 Task: Find flights from Rome to Barcelona departing on August 4 and returning on August 10.
Action: Mouse moved to (386, 210)
Screenshot: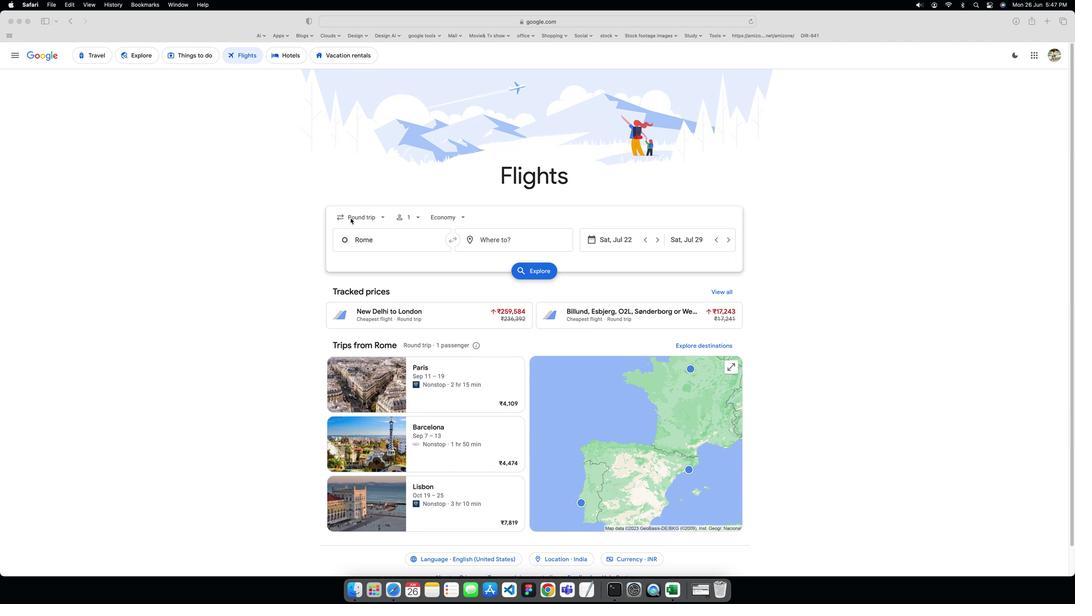 
Action: Mouse pressed left at (386, 210)
Screenshot: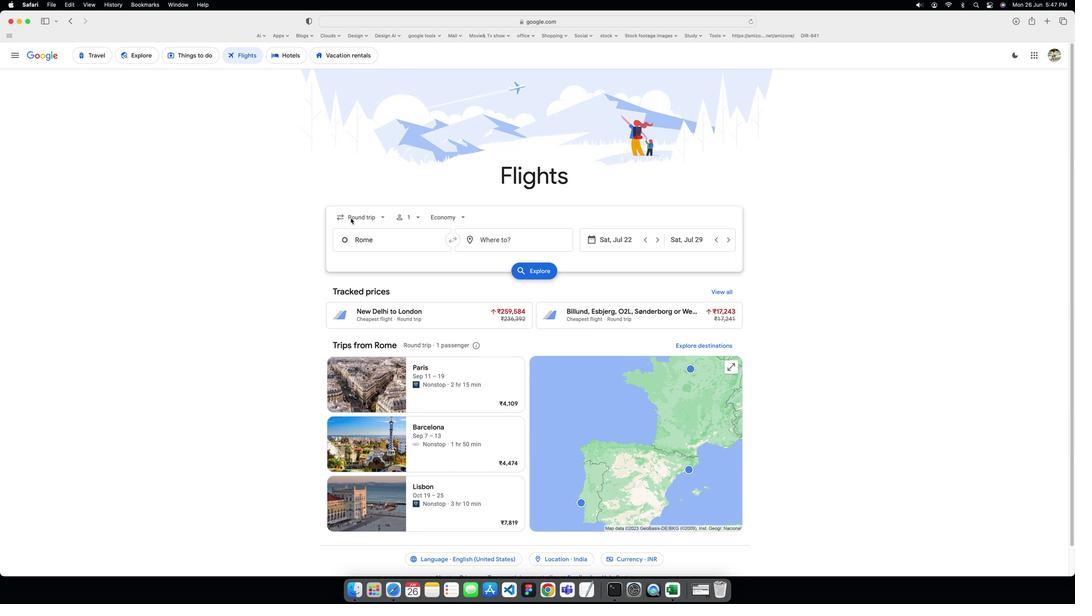 
Action: Mouse moved to (393, 210)
Screenshot: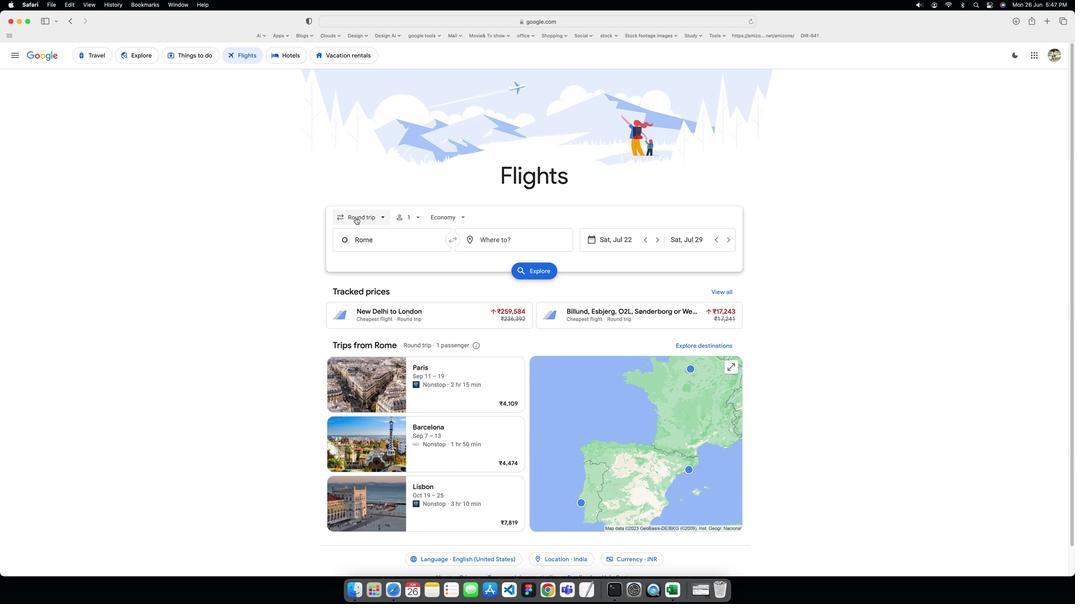 
Action: Mouse pressed left at (393, 210)
Screenshot: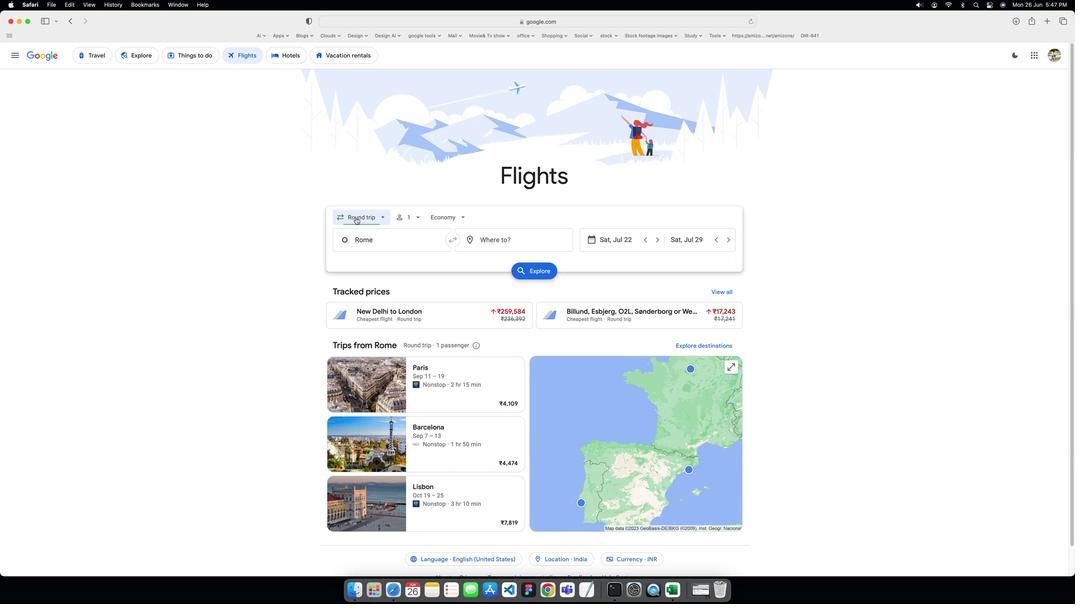 
Action: Mouse moved to (398, 235)
Screenshot: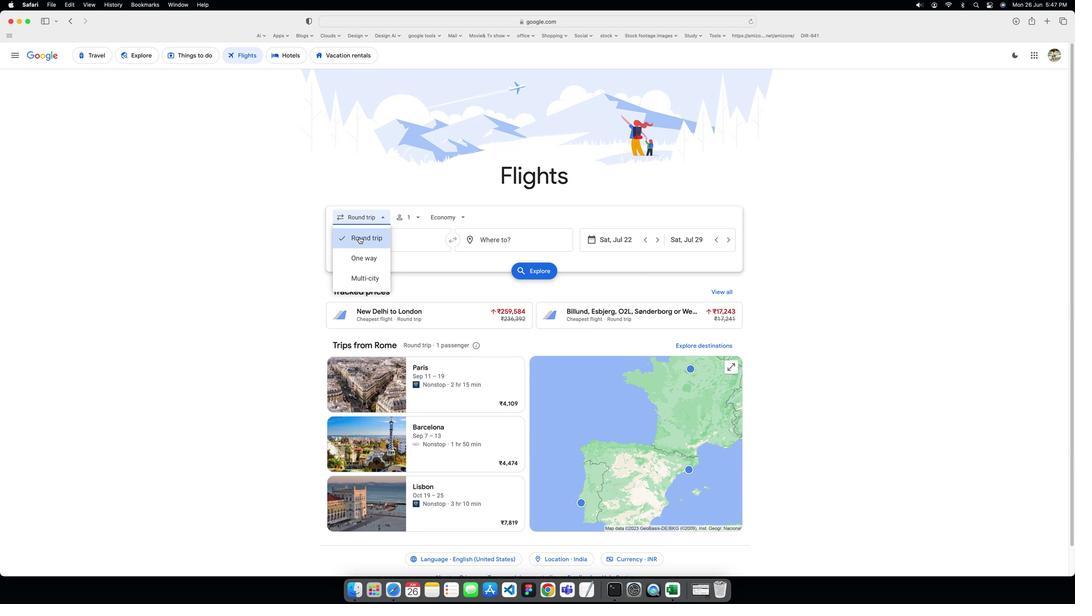 
Action: Mouse pressed left at (398, 235)
Screenshot: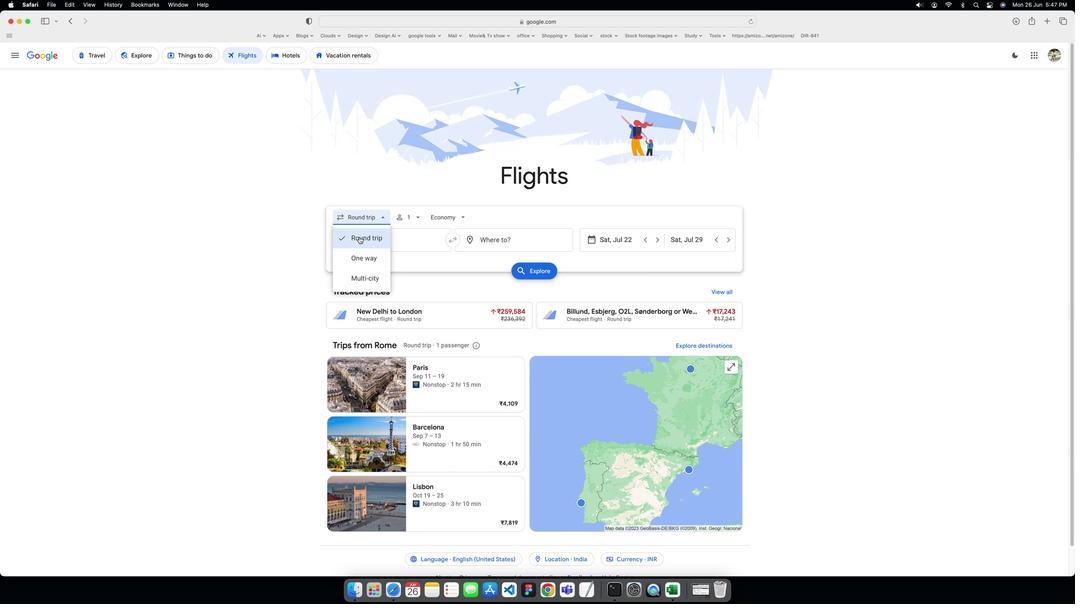 
Action: Mouse moved to (443, 242)
Screenshot: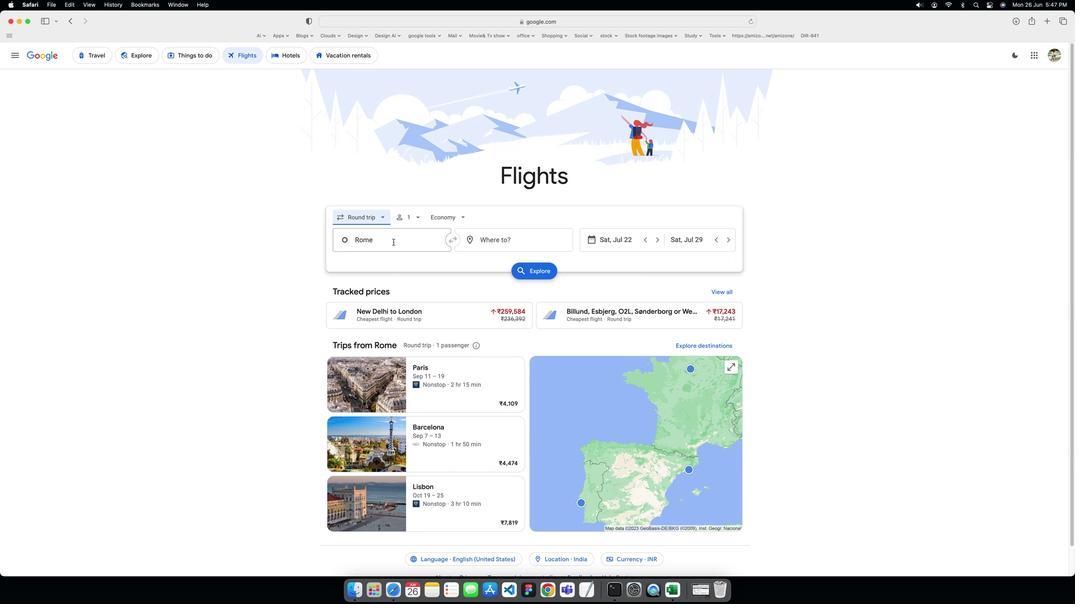
Action: Mouse pressed left at (443, 242)
Screenshot: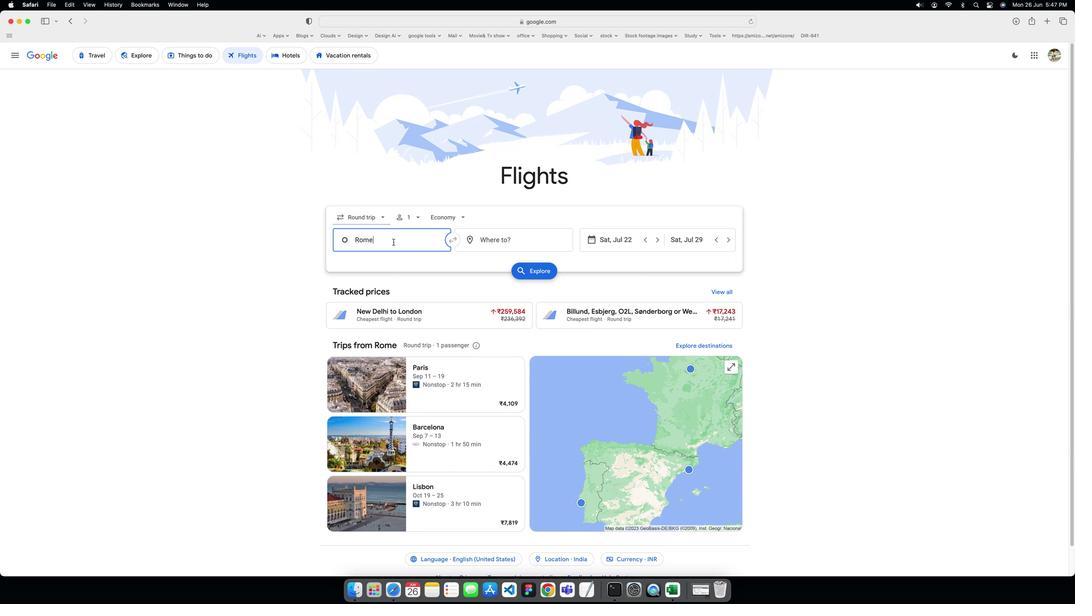 
Action: Key pressed Key.caps_lock'R'Key.caps_lock'o''m''e'
Screenshot: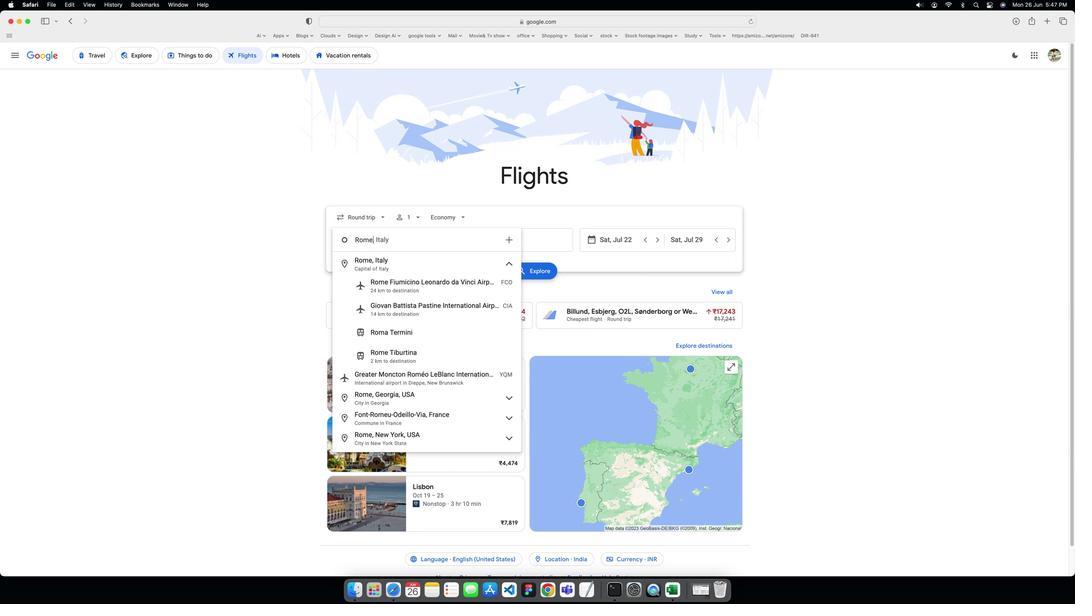
Action: Mouse moved to (431, 269)
Screenshot: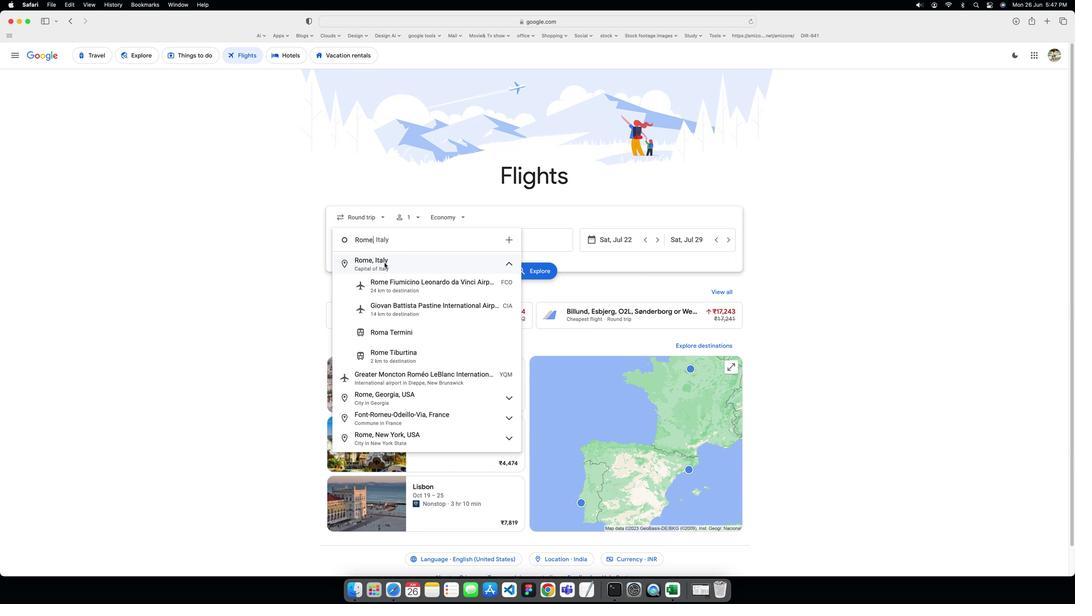 
Action: Mouse pressed left at (431, 269)
Screenshot: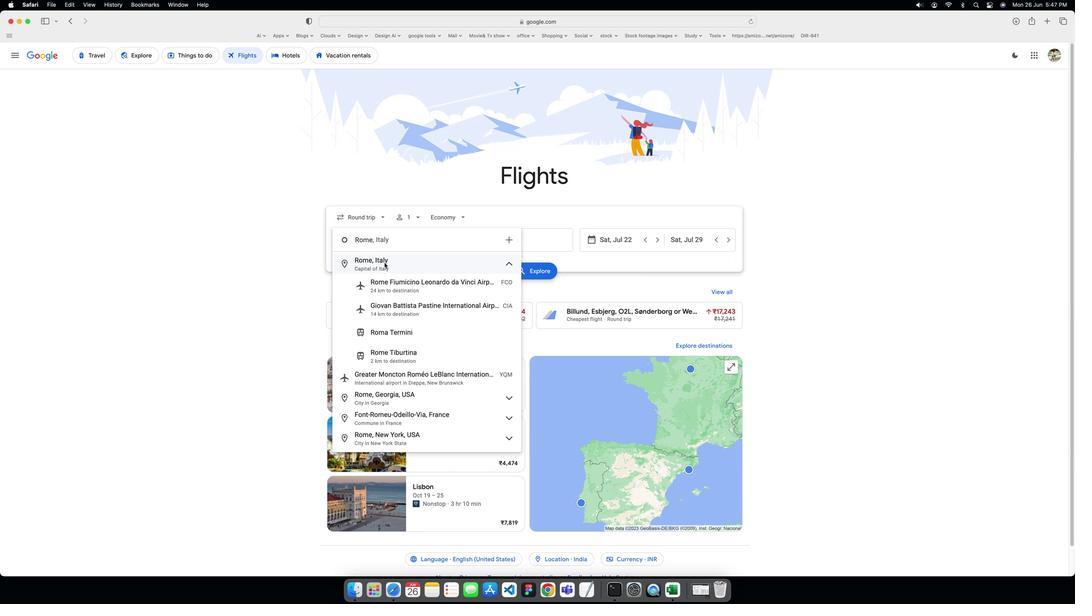 
Action: Mouse moved to (574, 237)
Screenshot: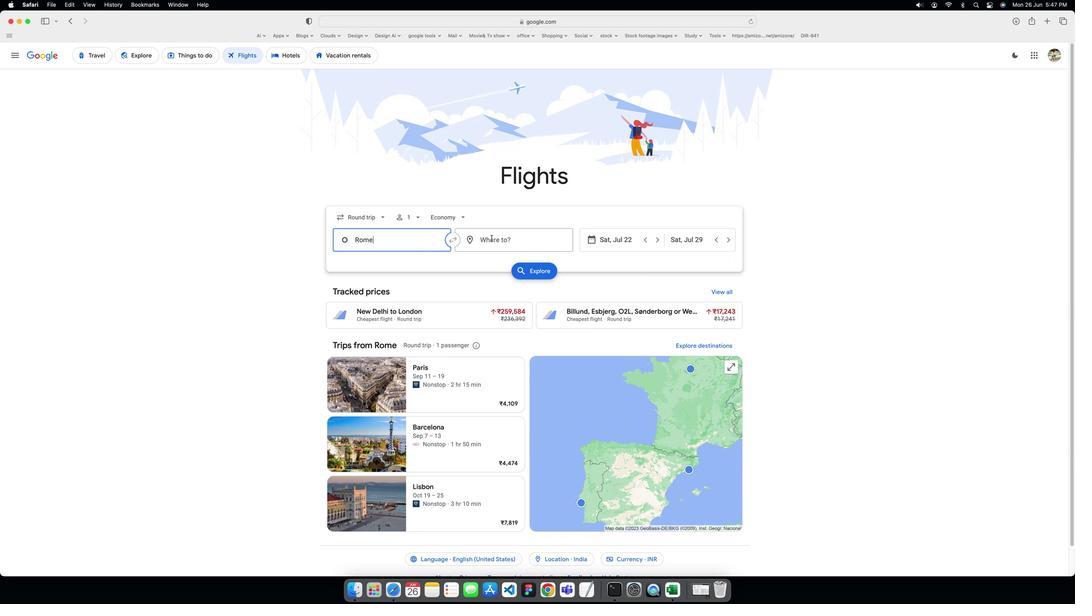 
Action: Mouse pressed left at (574, 237)
Screenshot: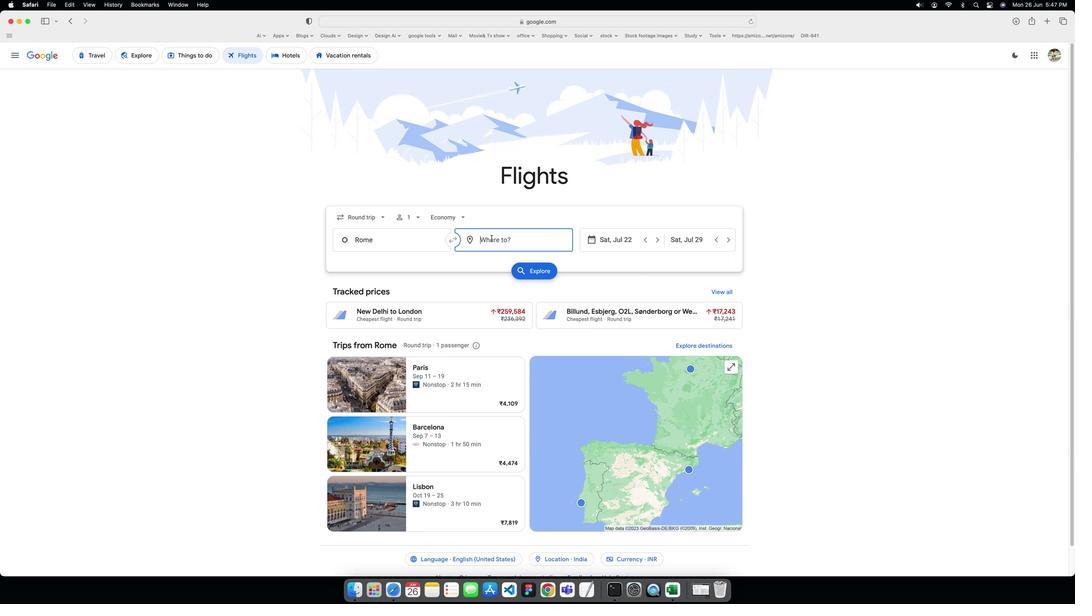 
Action: Key pressed Key.caps_lock'B'Key.caps_lock'a''r''c'
Screenshot: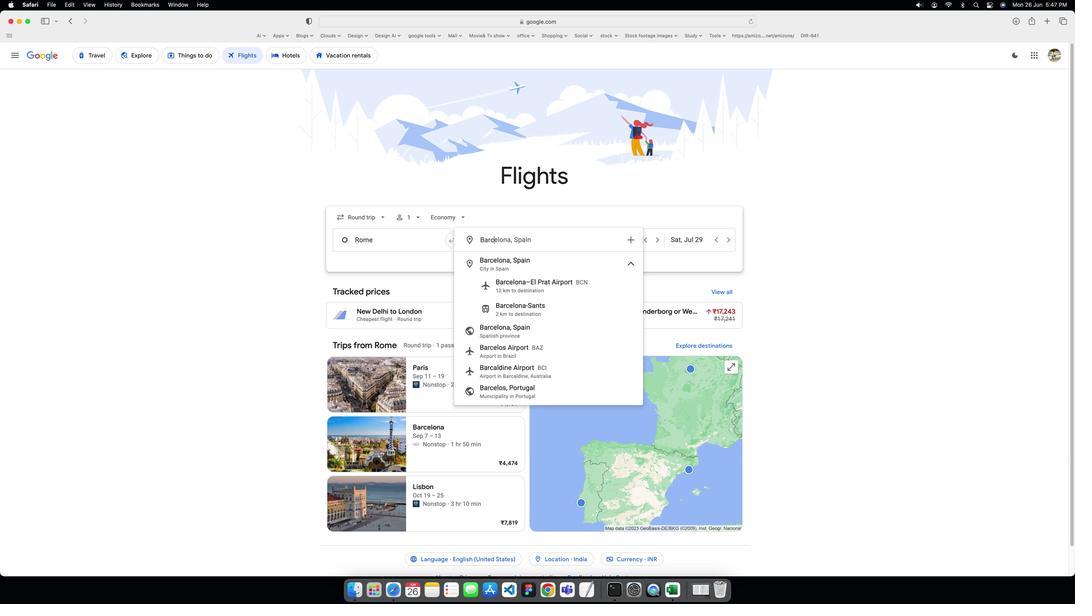 
Action: Mouse moved to (597, 264)
Screenshot: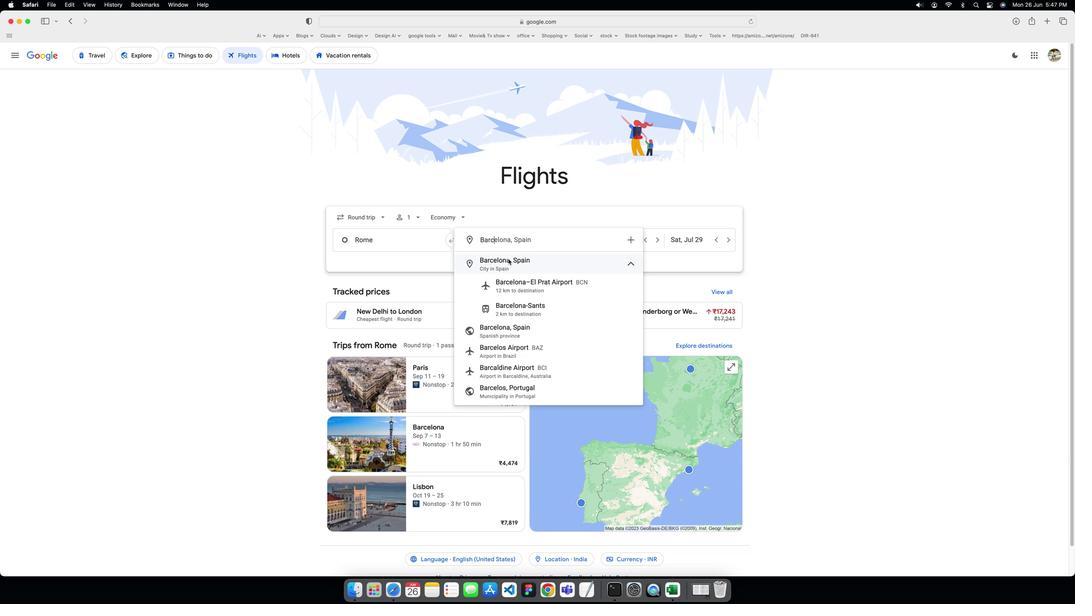 
Action: Mouse pressed left at (597, 264)
Screenshot: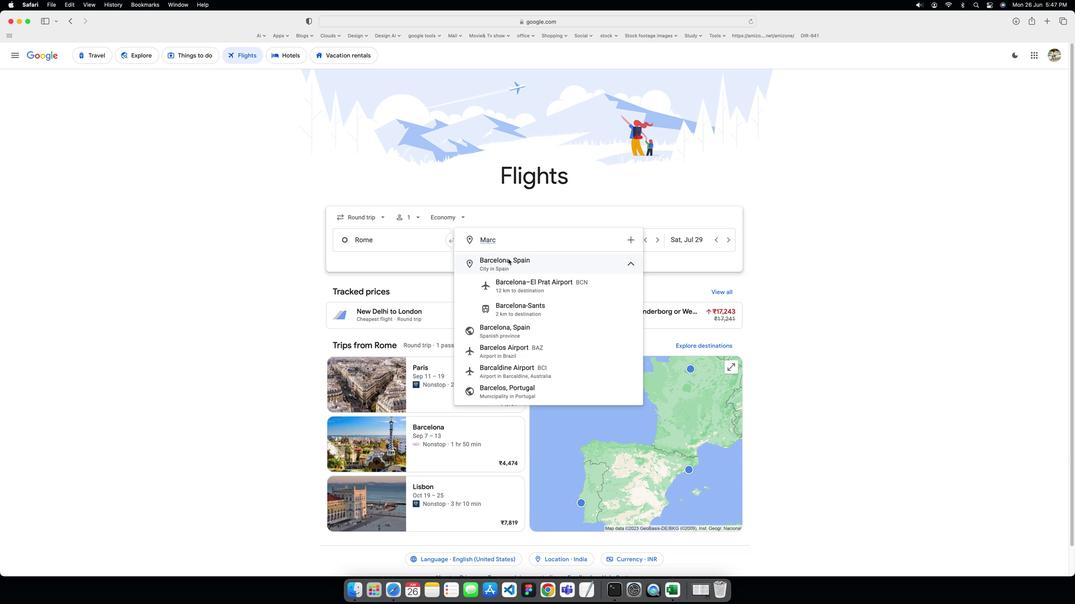 
Action: Mouse moved to (767, 243)
Screenshot: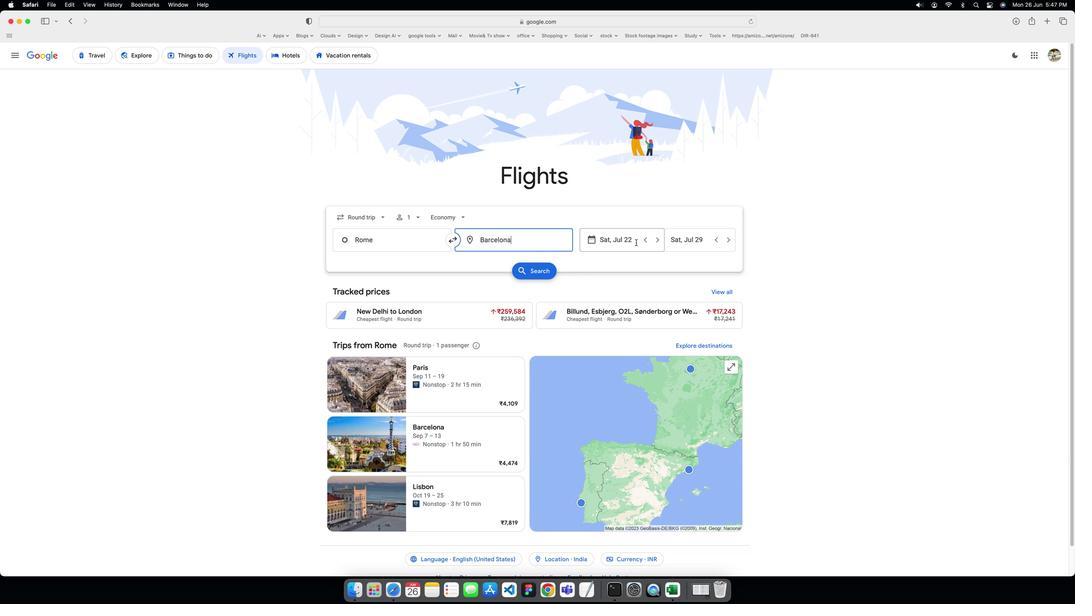 
Action: Mouse pressed left at (767, 243)
Screenshot: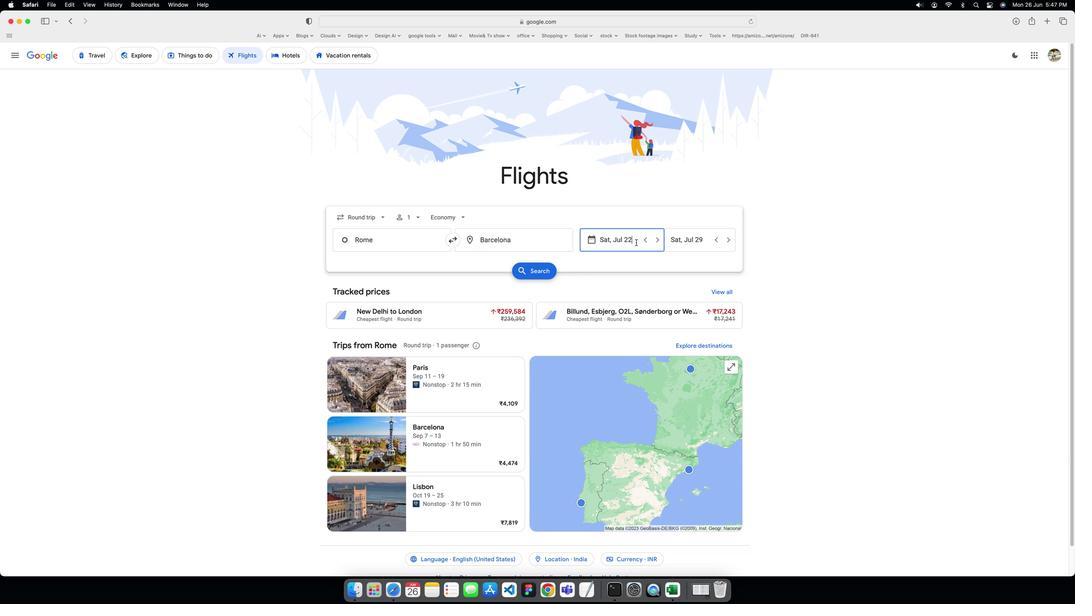 
Action: Mouse moved to (902, 378)
Screenshot: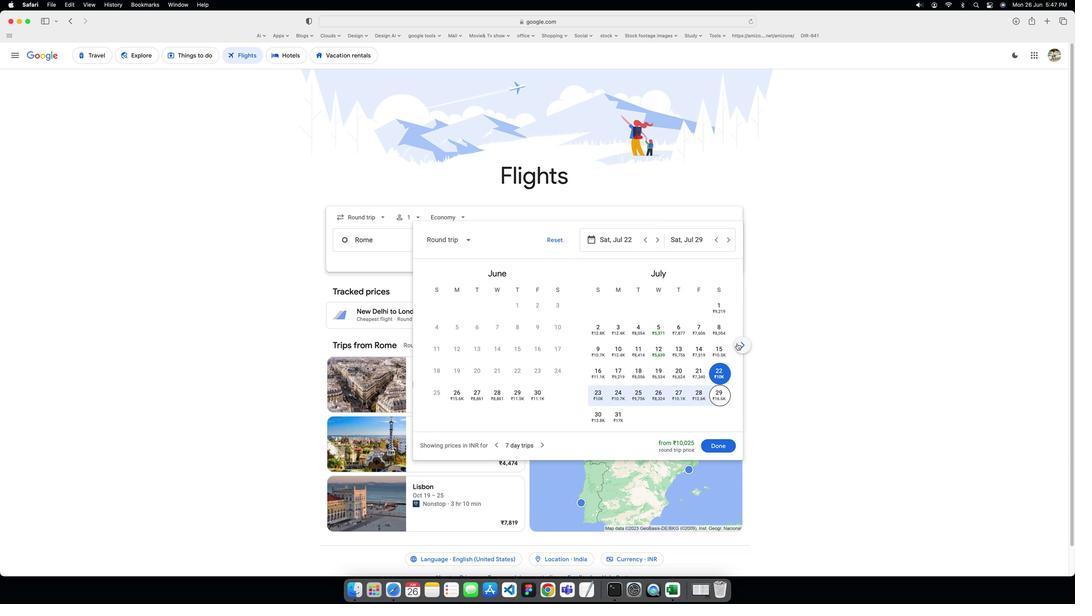 
Action: Mouse pressed left at (902, 378)
Screenshot: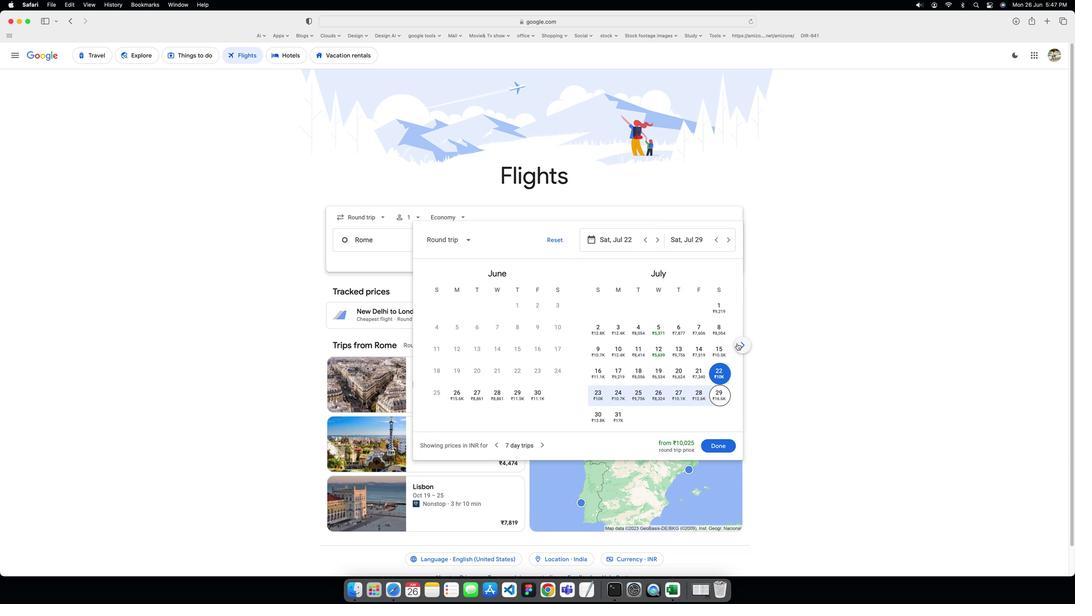 
Action: Mouse moved to (849, 321)
Screenshot: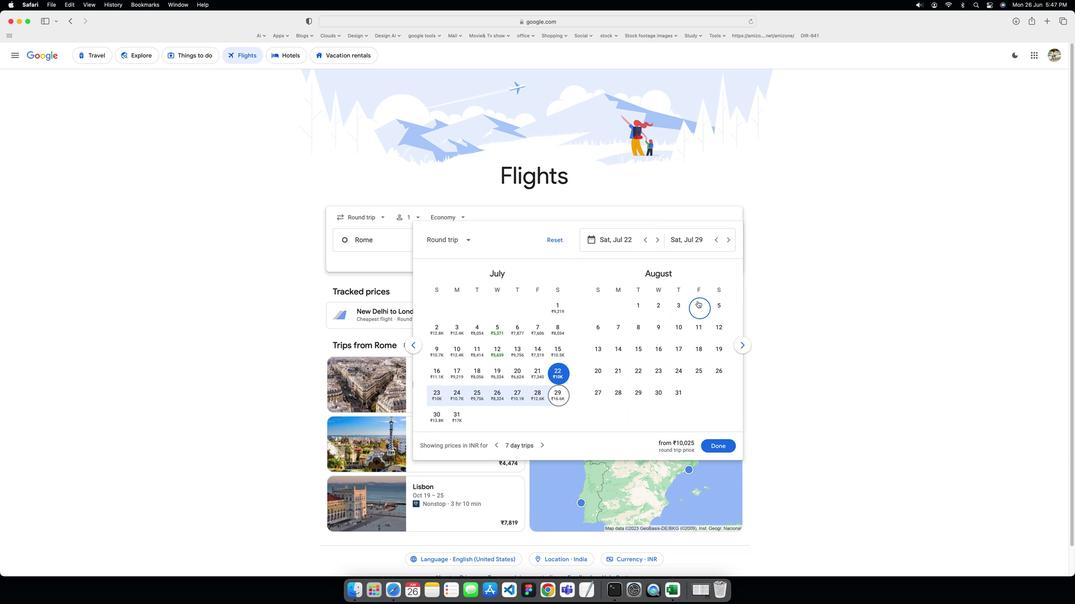 
Action: Mouse pressed left at (849, 321)
Screenshot: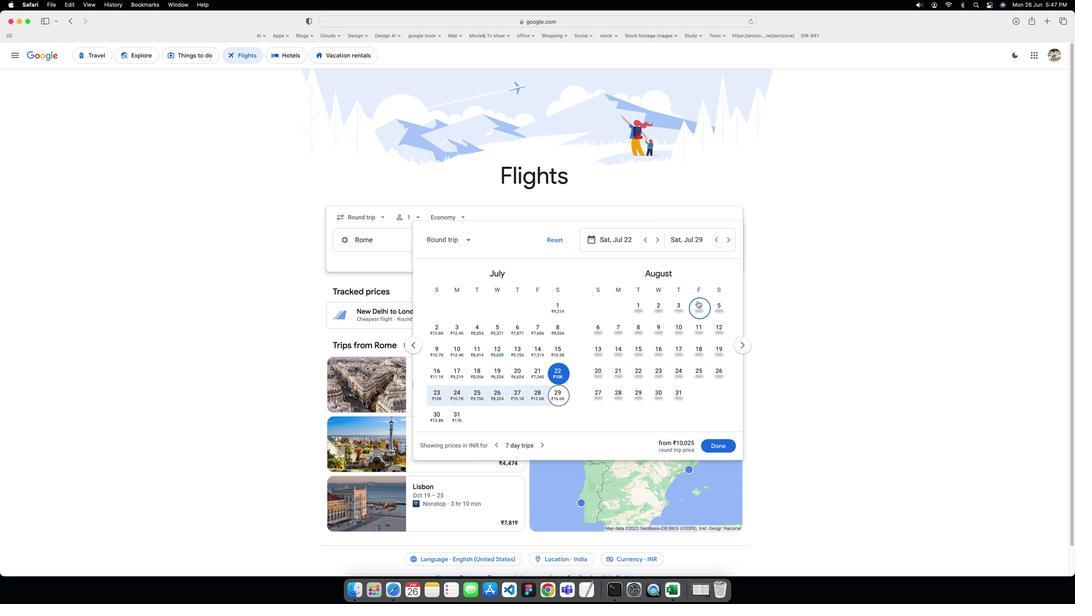 
Action: Mouse moved to (825, 354)
Screenshot: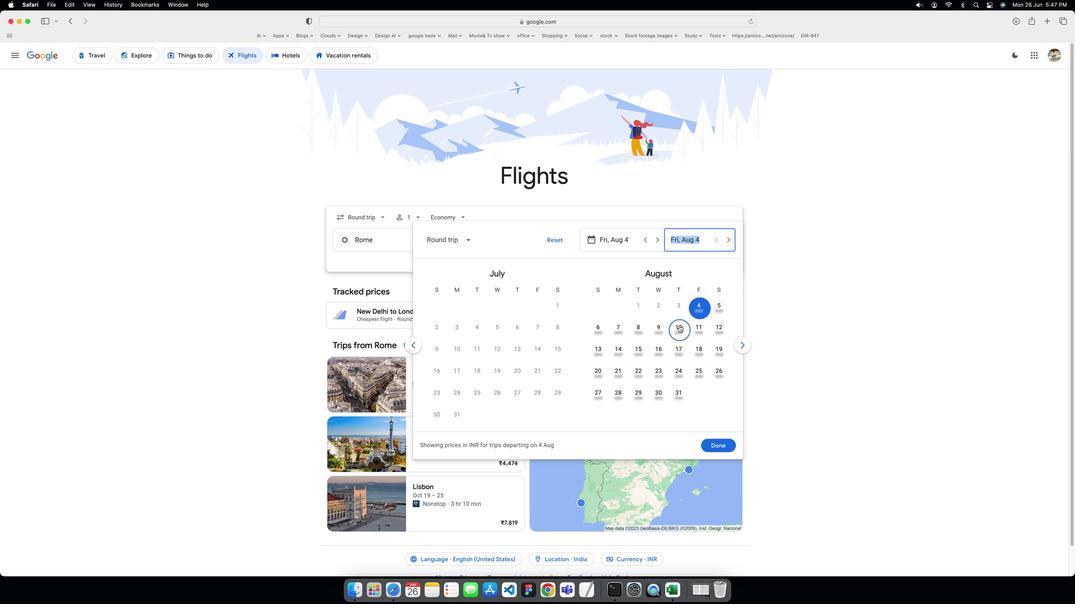 
Action: Mouse pressed left at (825, 354)
Screenshot: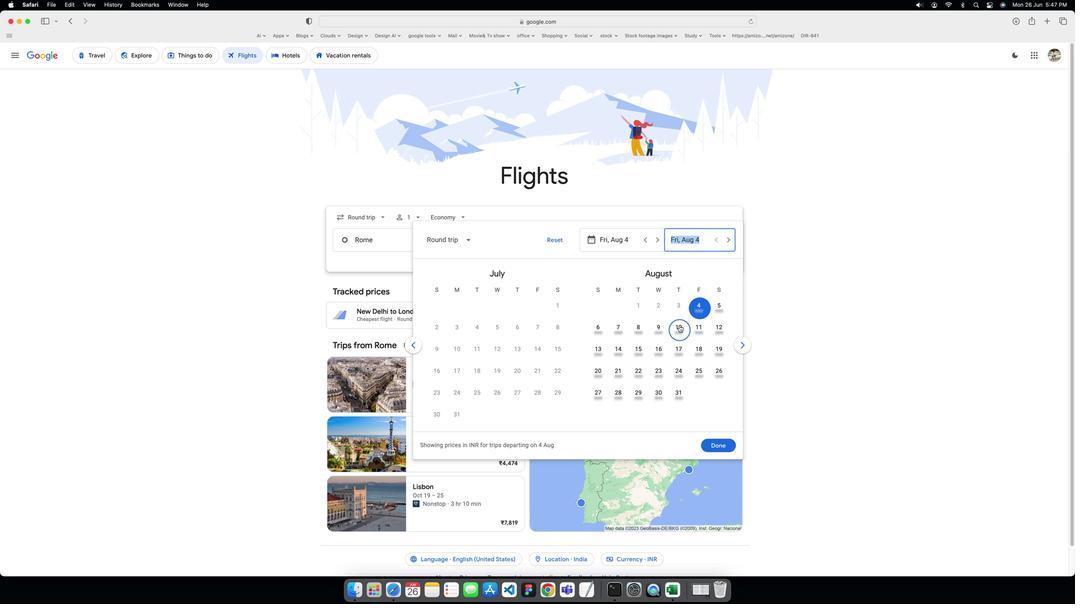 
Action: Mouse moved to (862, 511)
Screenshot: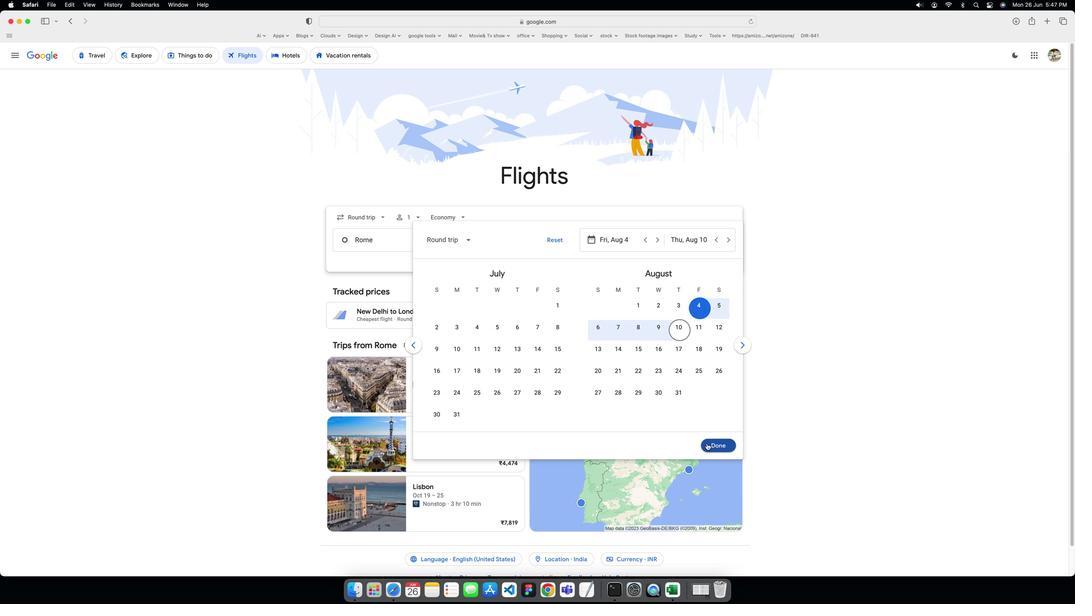 
Action: Mouse pressed left at (862, 511)
Screenshot: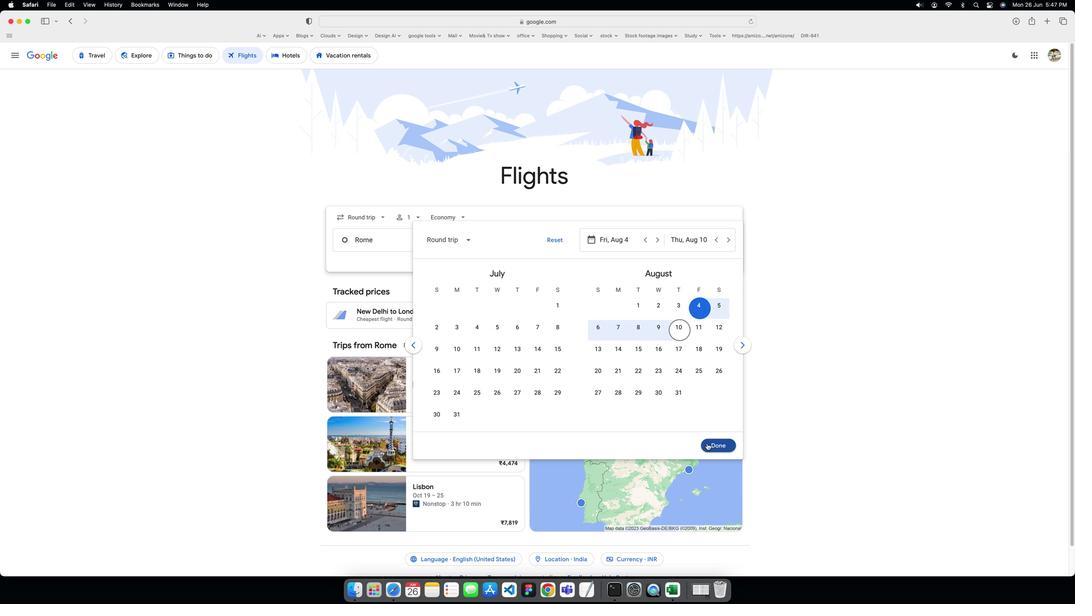
Action: Mouse moved to (640, 284)
Screenshot: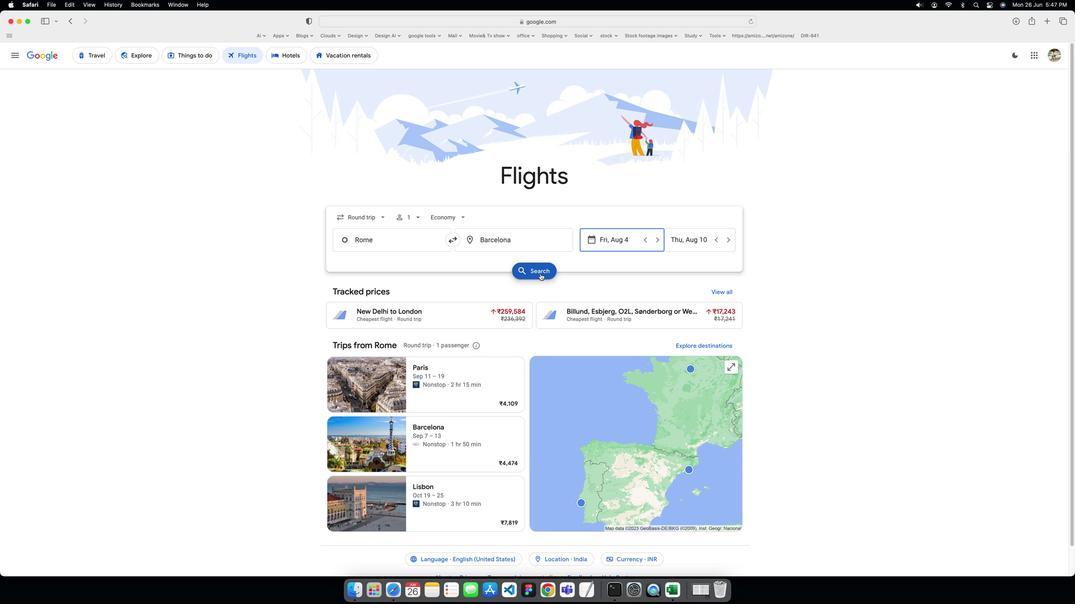 
Action: Mouse pressed left at (640, 284)
Screenshot: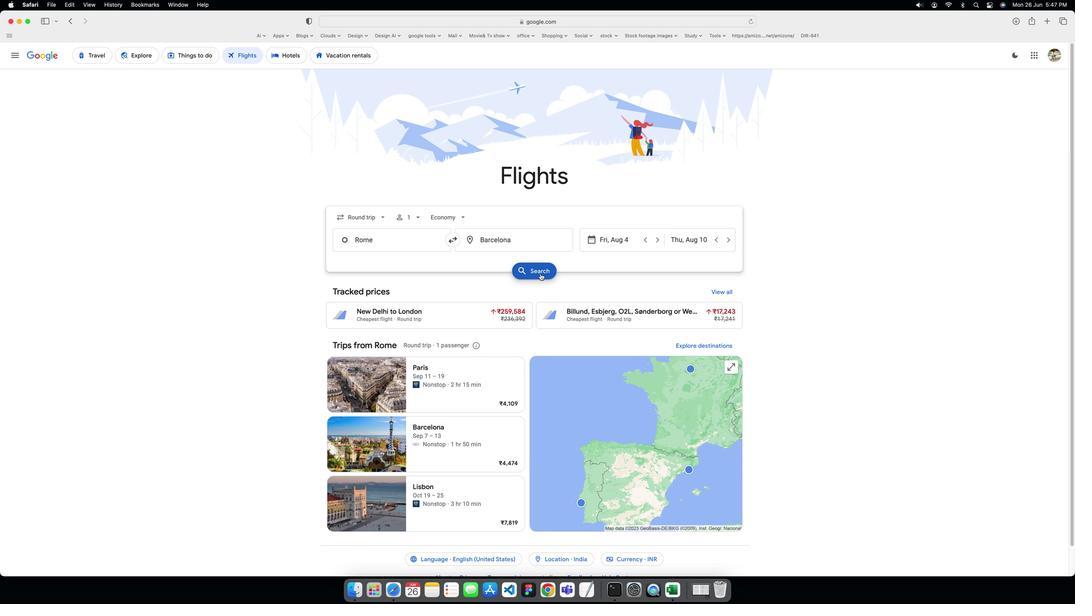 
Action: Mouse moved to (485, 138)
Screenshot: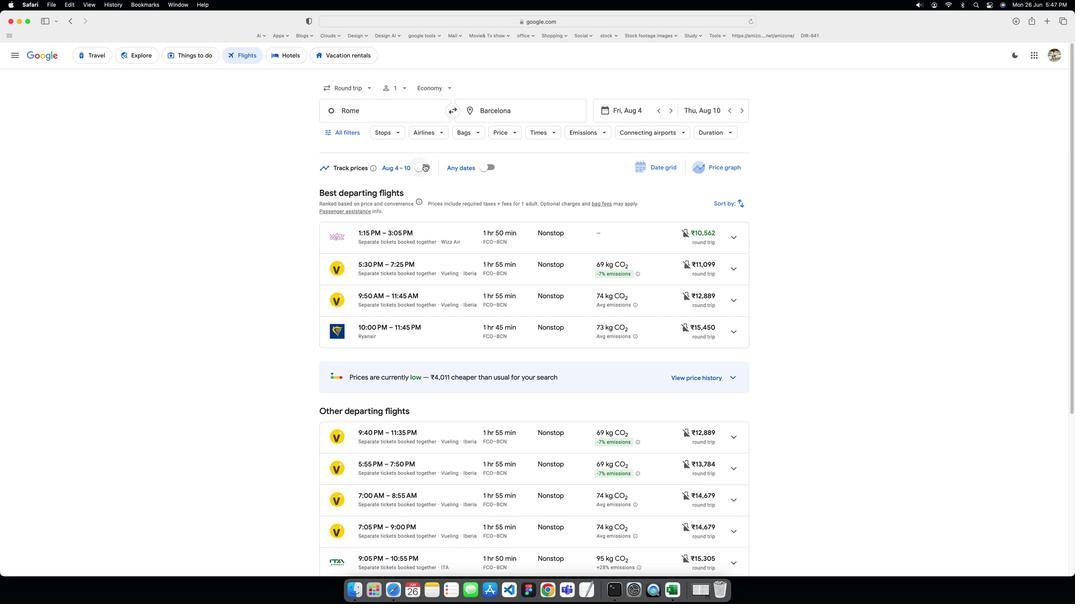
Action: Mouse pressed left at (485, 138)
Screenshot: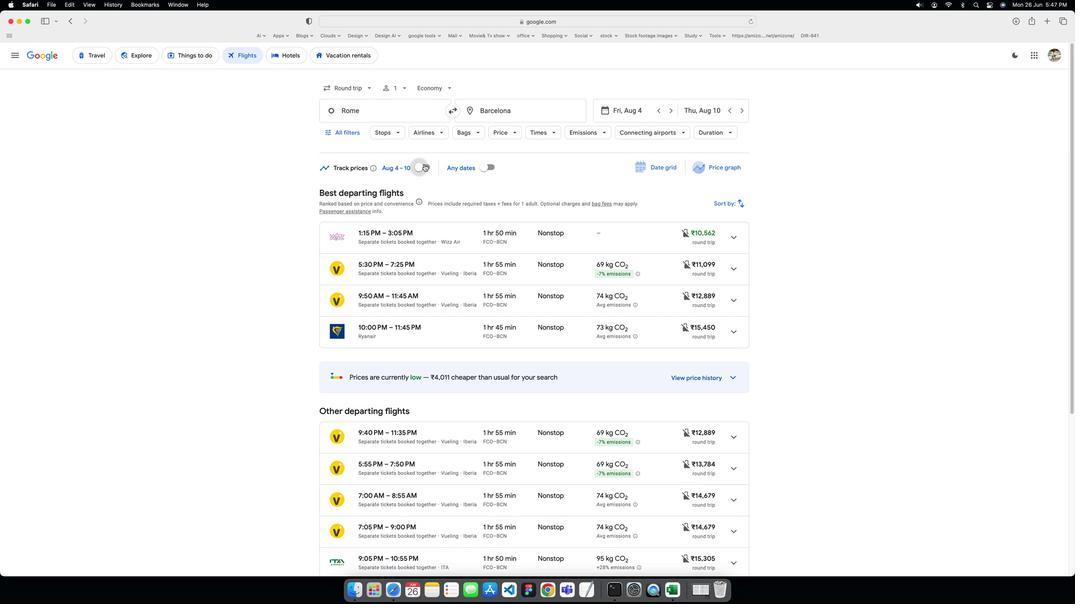 
Action: Key pressed Key.f9
Screenshot: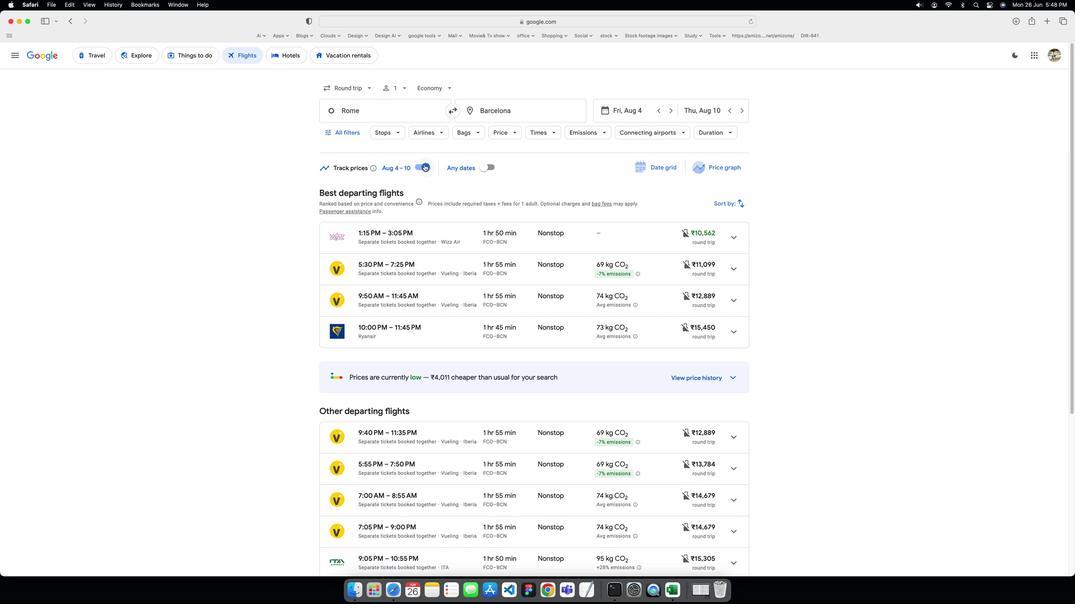 
